 Task: Create a due date automation trigger when advanced on, 2 hours before a card is due add content with a name or a description containing resume.
Action: Mouse moved to (1055, 81)
Screenshot: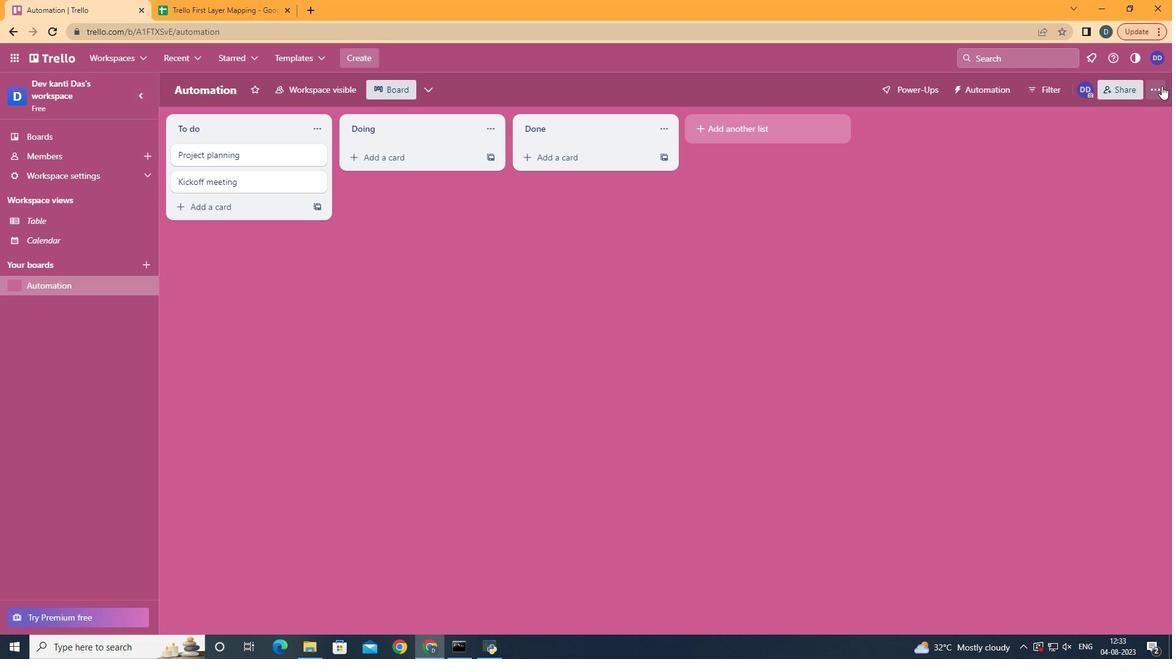 
Action: Mouse pressed left at (1055, 81)
Screenshot: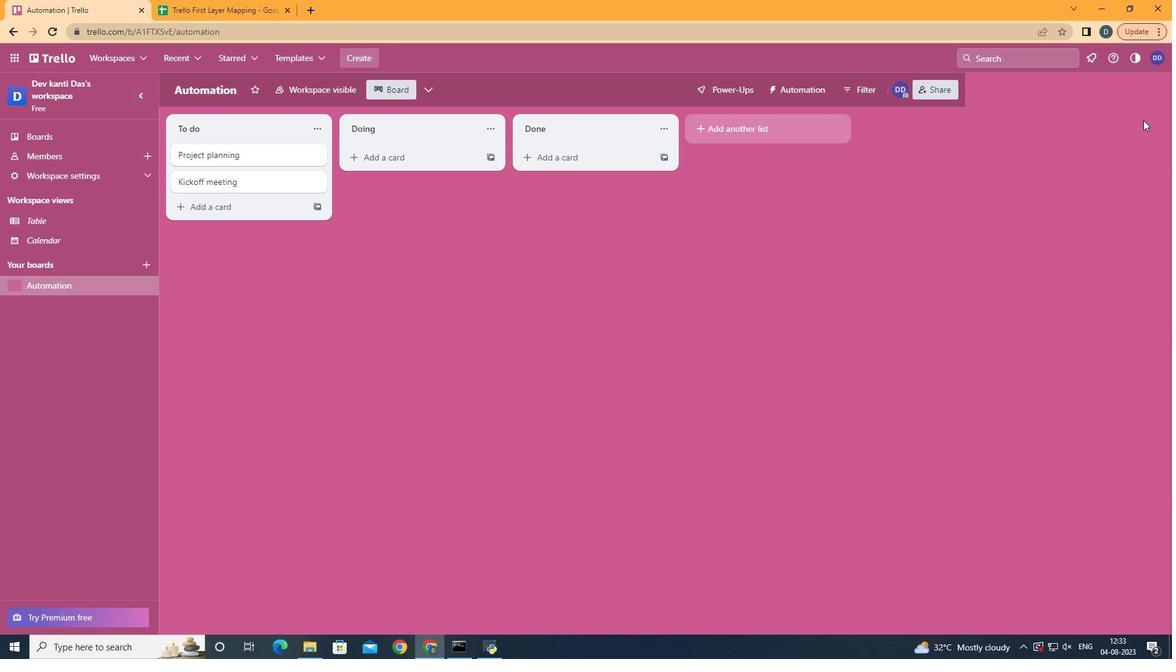 
Action: Mouse moved to (969, 247)
Screenshot: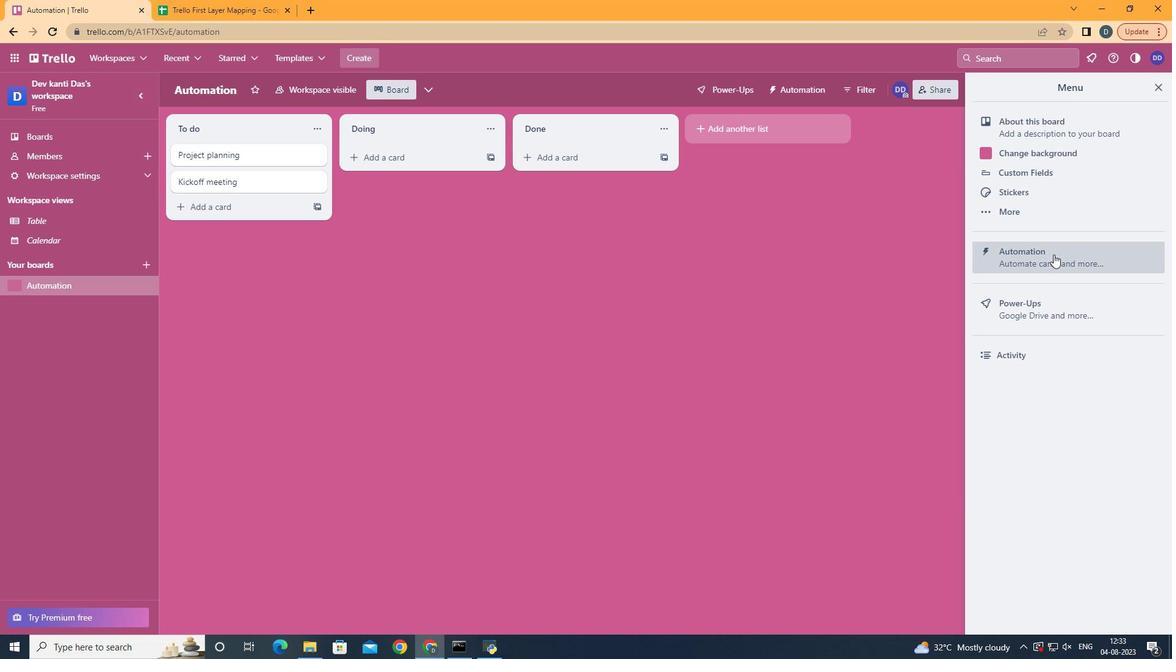 
Action: Mouse pressed left at (969, 247)
Screenshot: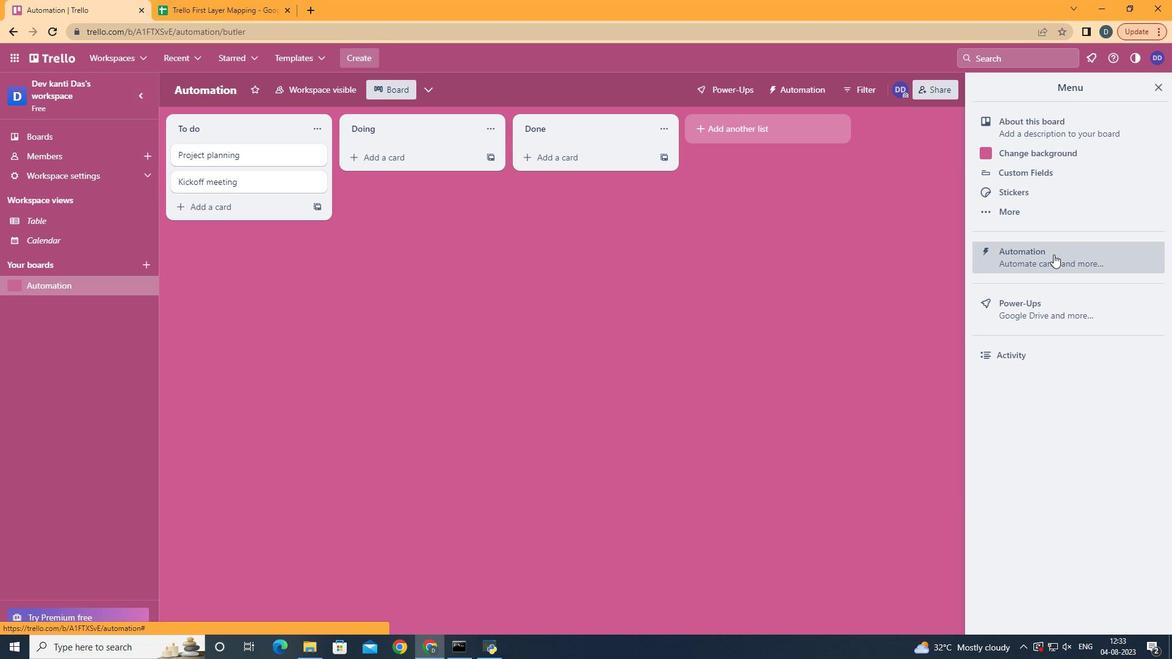 
Action: Mouse moved to (323, 236)
Screenshot: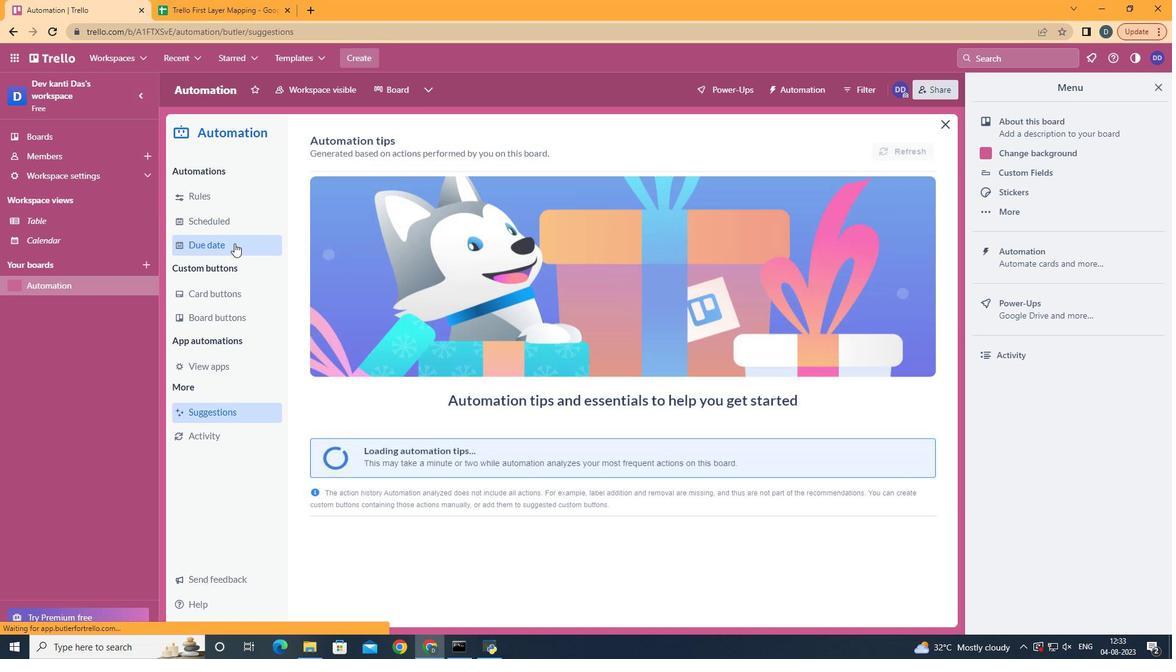 
Action: Mouse pressed left at (323, 236)
Screenshot: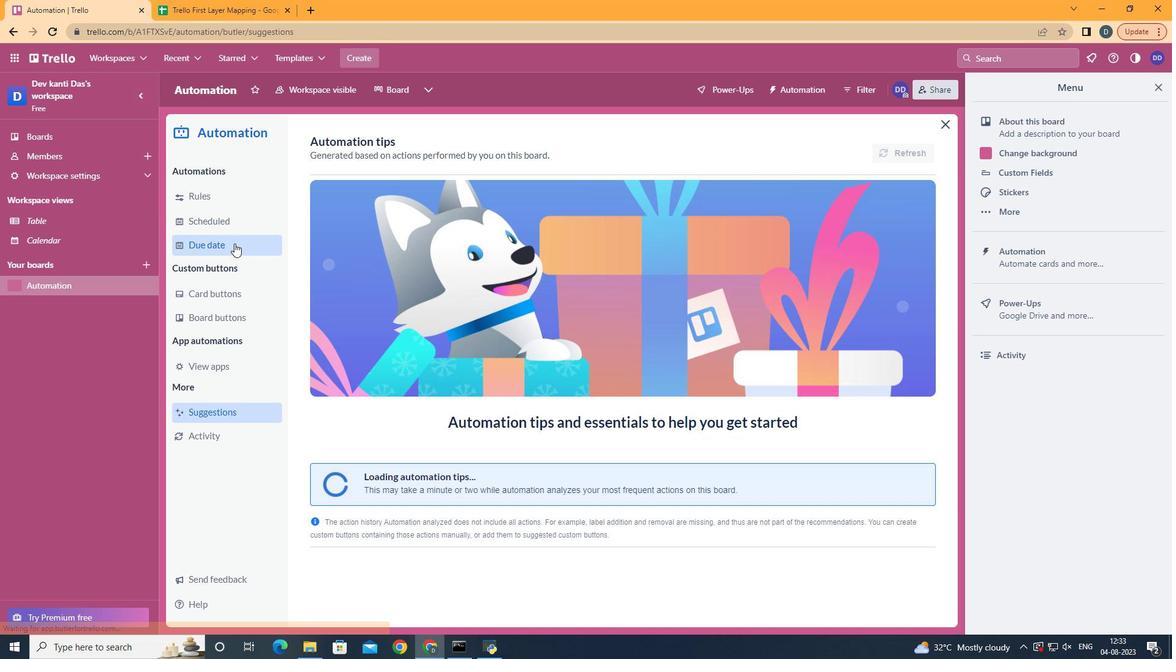 
Action: Mouse moved to (814, 142)
Screenshot: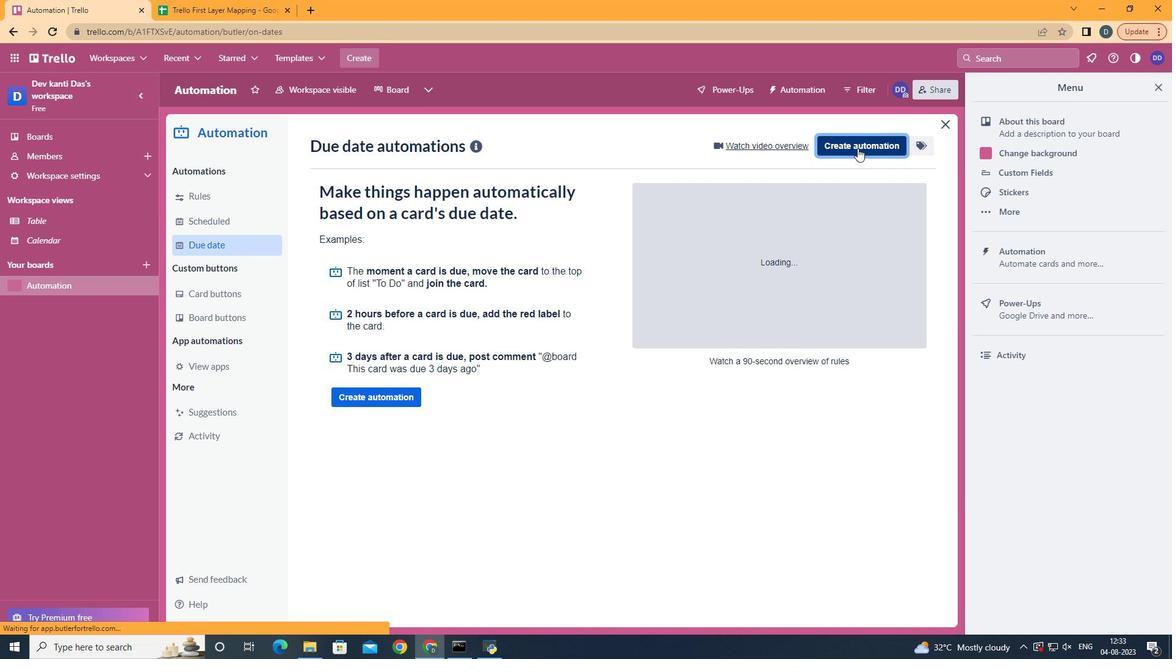 
Action: Mouse pressed left at (814, 142)
Screenshot: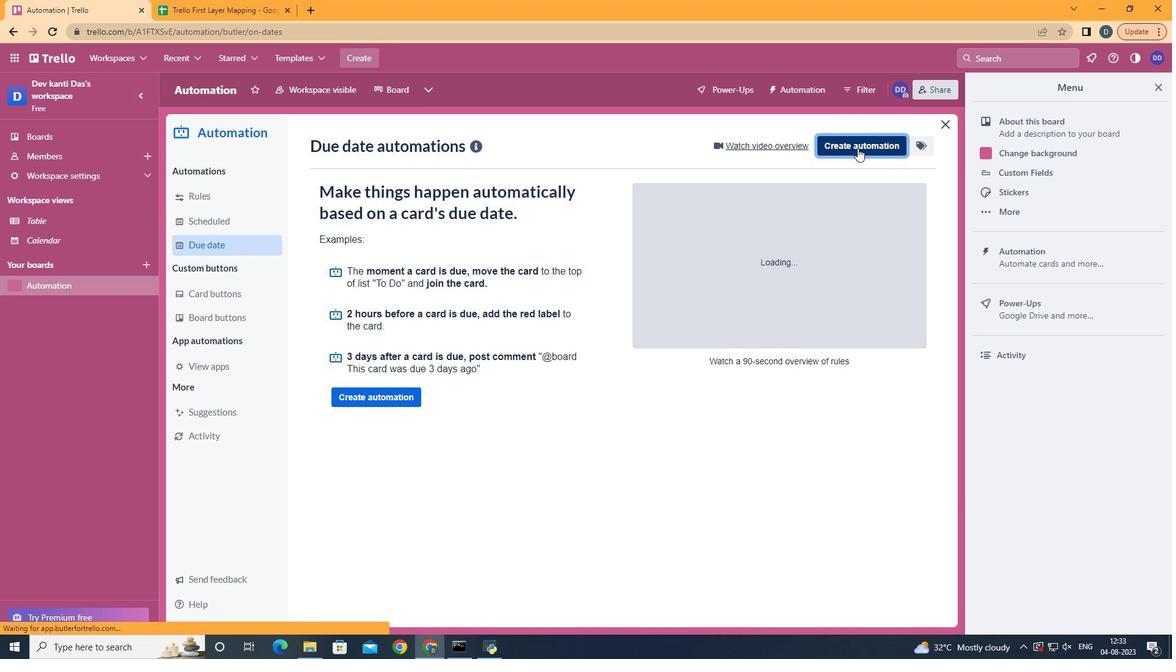
Action: Mouse moved to (607, 252)
Screenshot: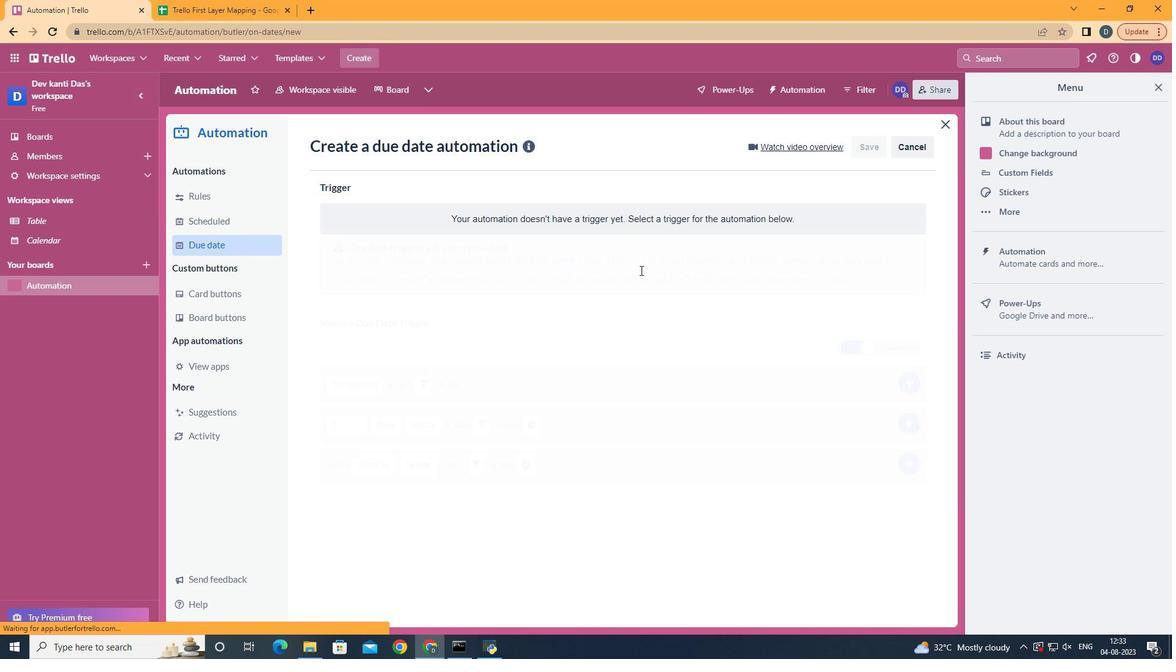 
Action: Mouse pressed left at (607, 252)
Screenshot: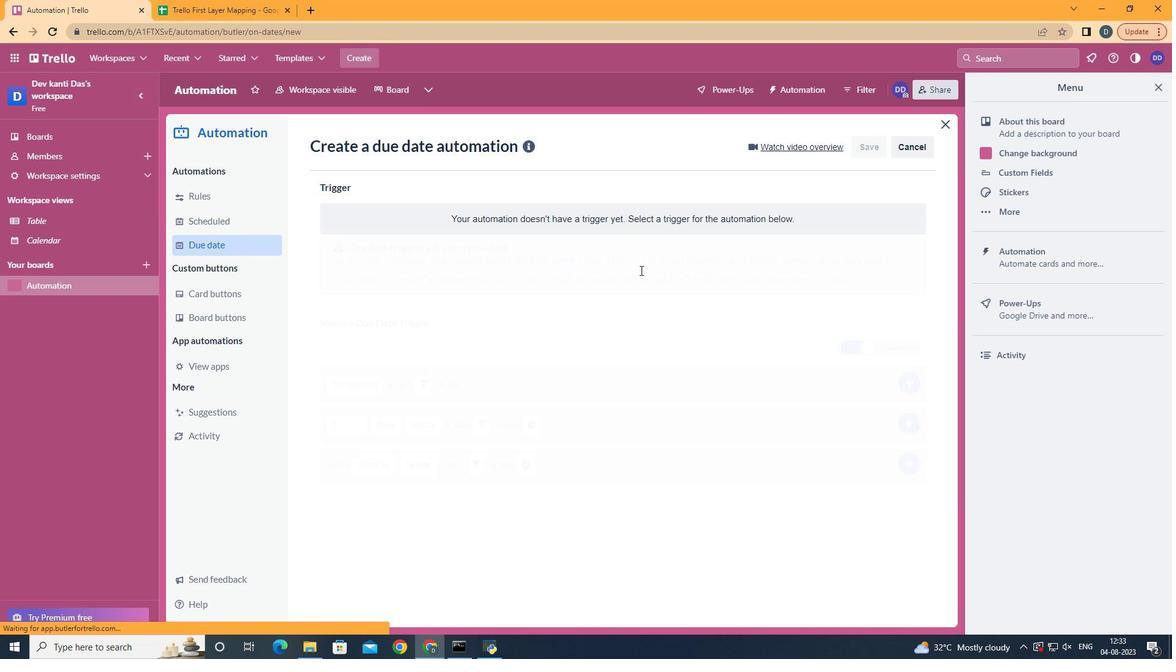 
Action: Mouse moved to (449, 510)
Screenshot: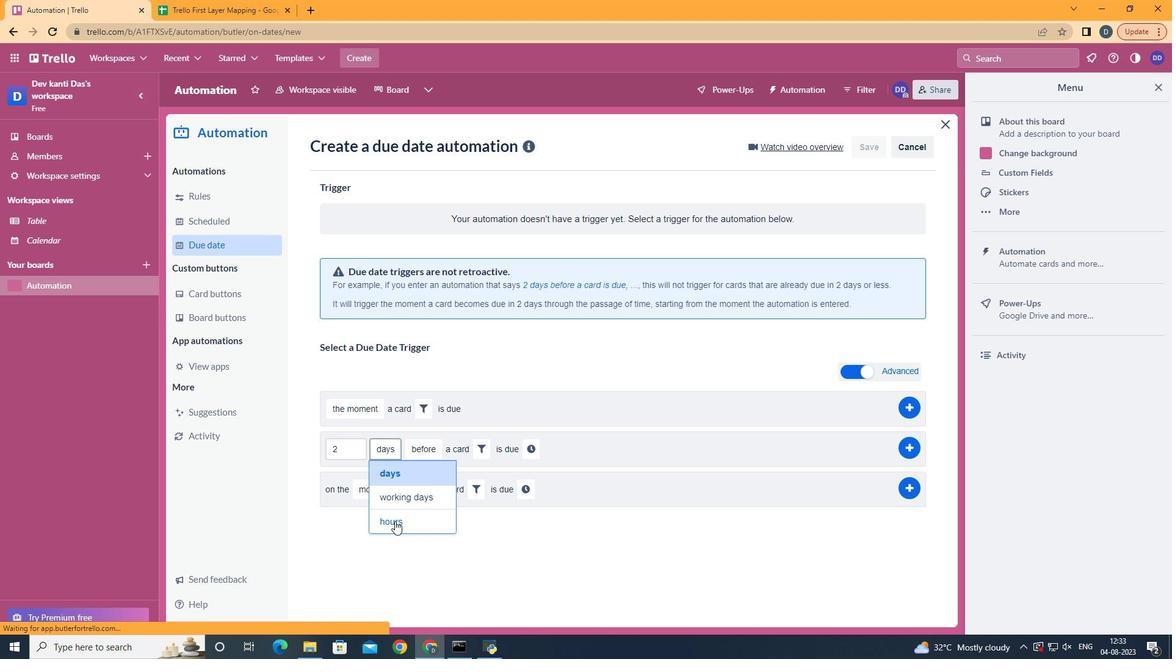 
Action: Mouse pressed left at (449, 510)
Screenshot: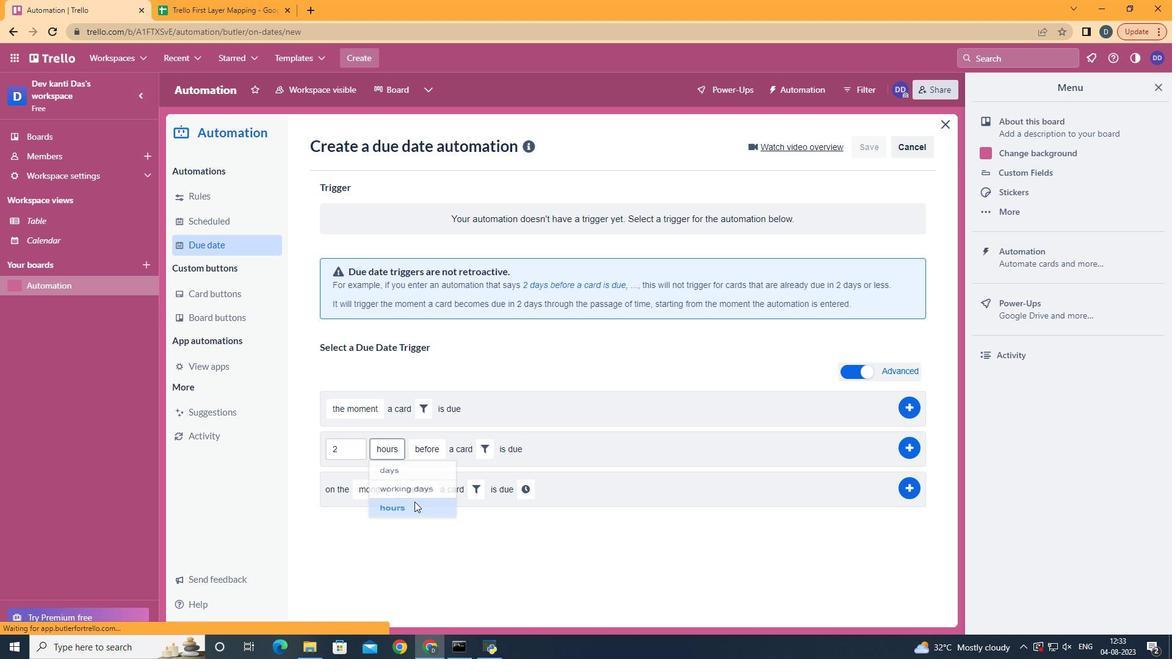 
Action: Mouse moved to (479, 460)
Screenshot: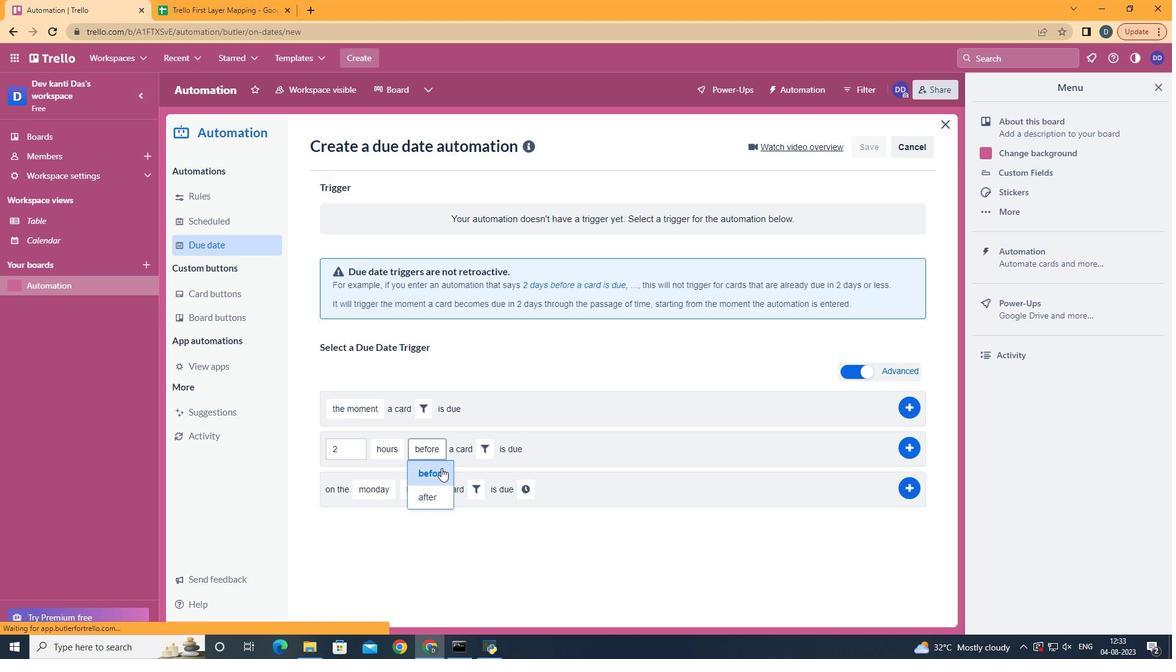 
Action: Mouse pressed left at (479, 460)
Screenshot: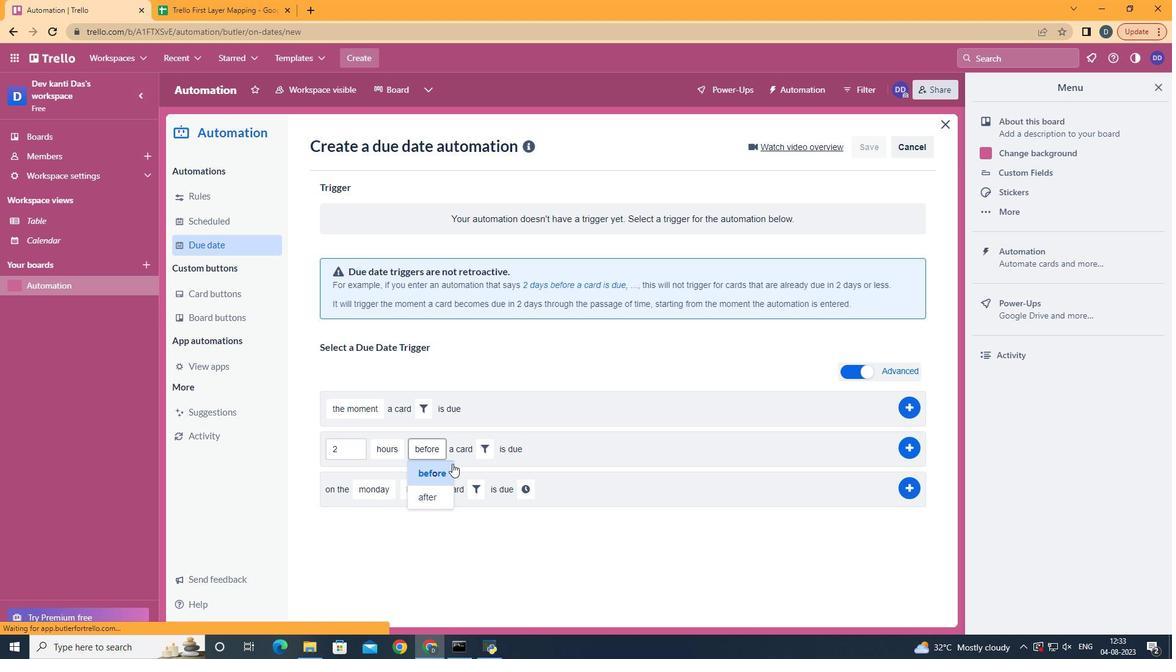 
Action: Mouse moved to (518, 439)
Screenshot: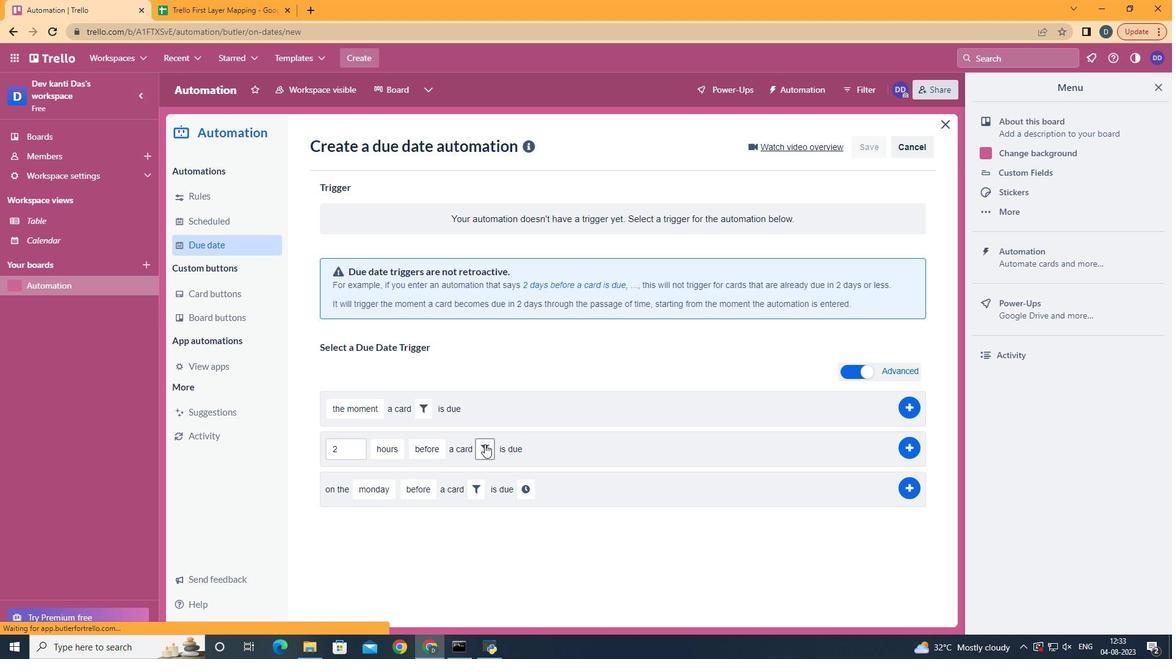 
Action: Mouse pressed left at (518, 439)
Screenshot: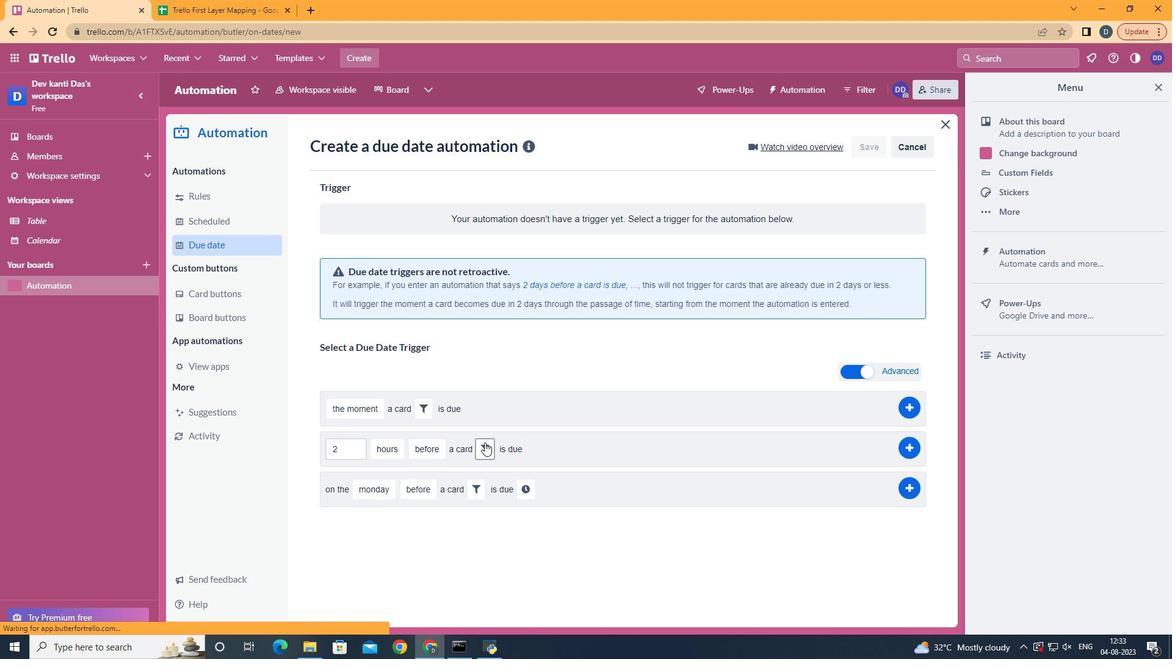 
Action: Mouse moved to (639, 480)
Screenshot: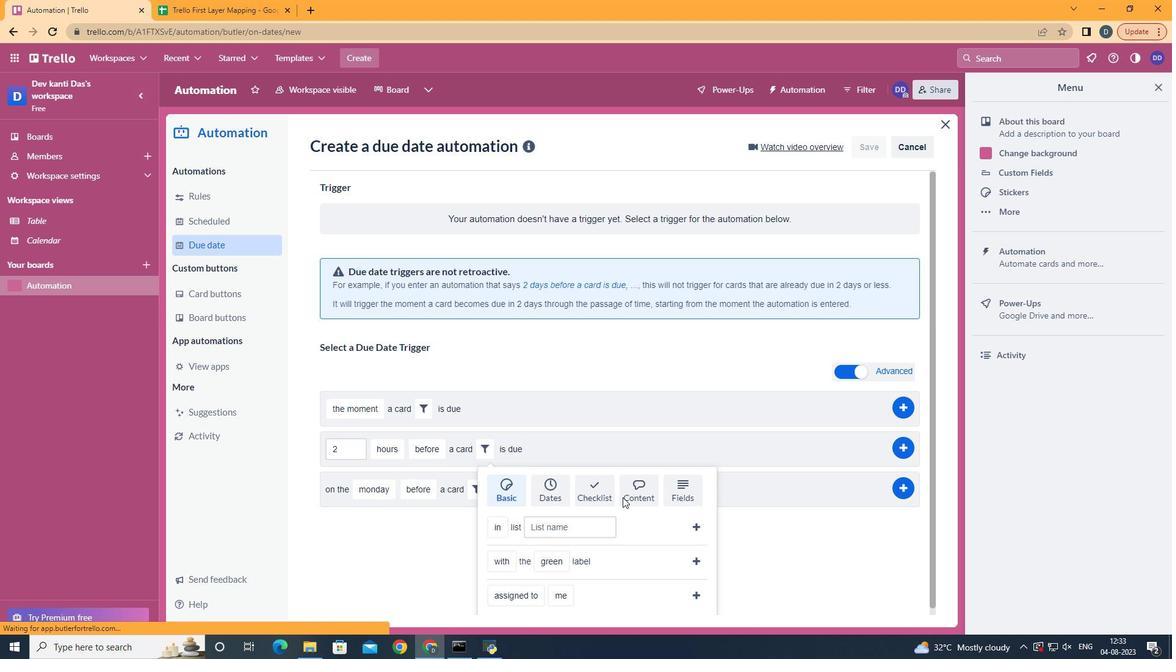 
Action: Mouse pressed left at (639, 480)
Screenshot: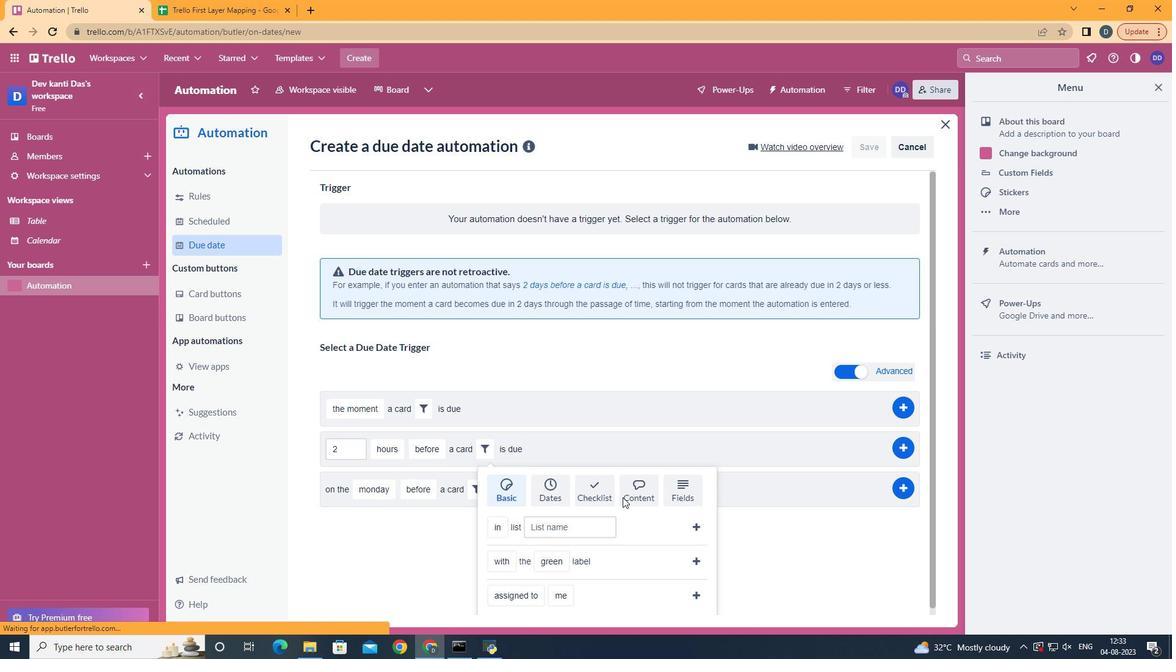 
Action: Mouse moved to (566, 585)
Screenshot: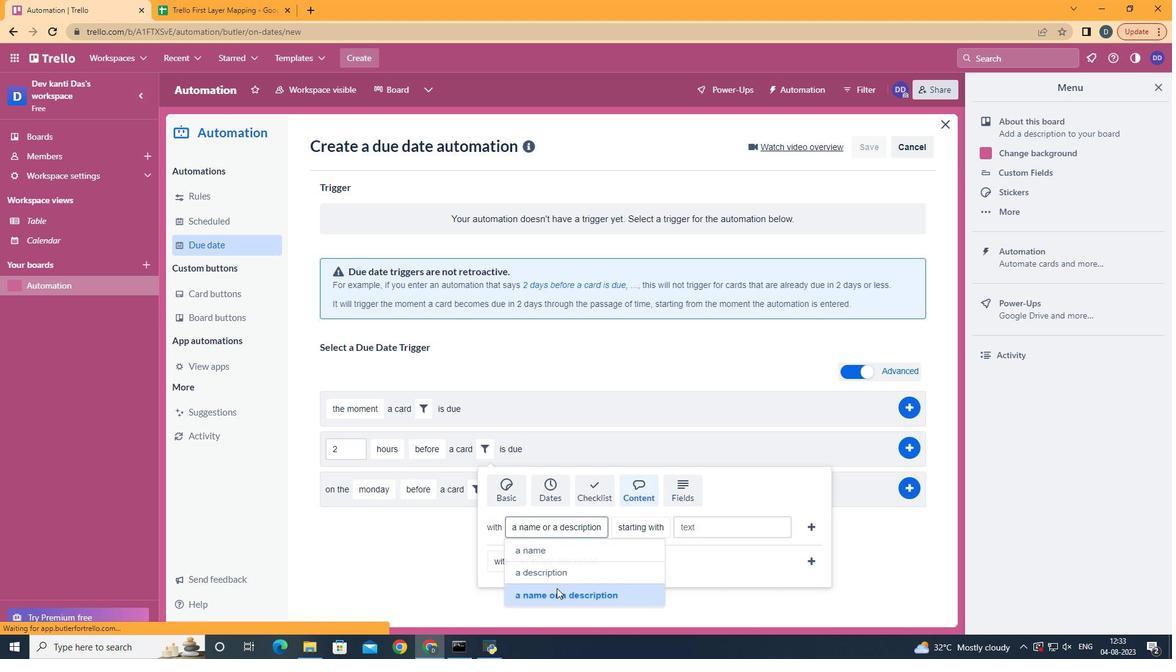 
Action: Mouse pressed left at (566, 585)
Screenshot: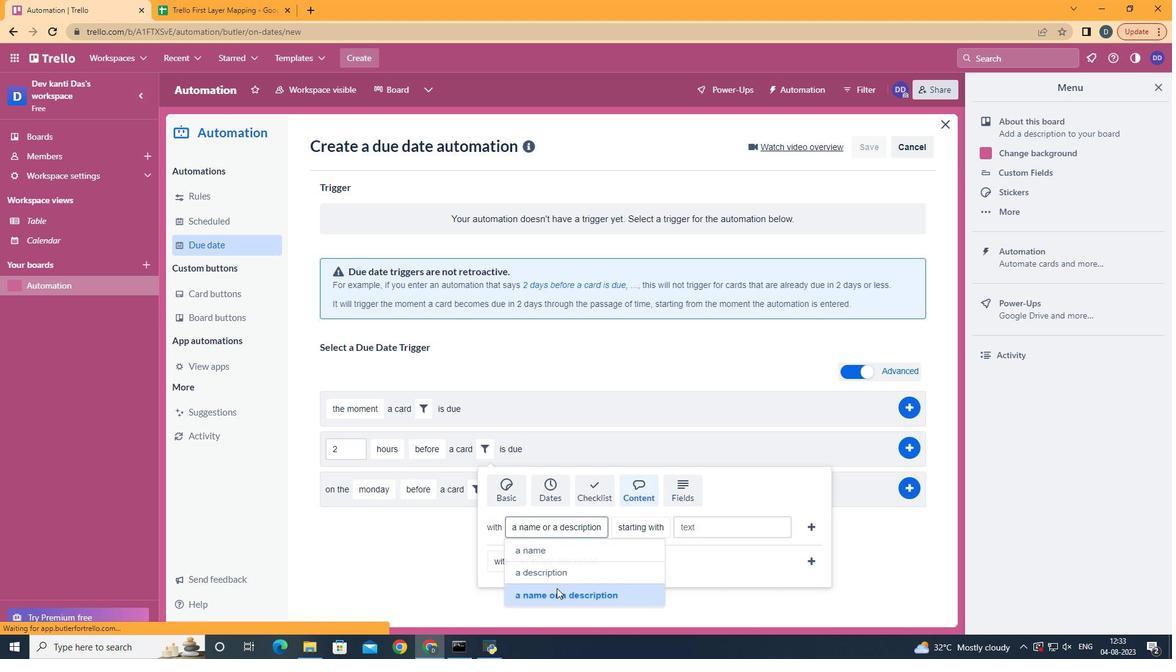 
Action: Mouse moved to (664, 420)
Screenshot: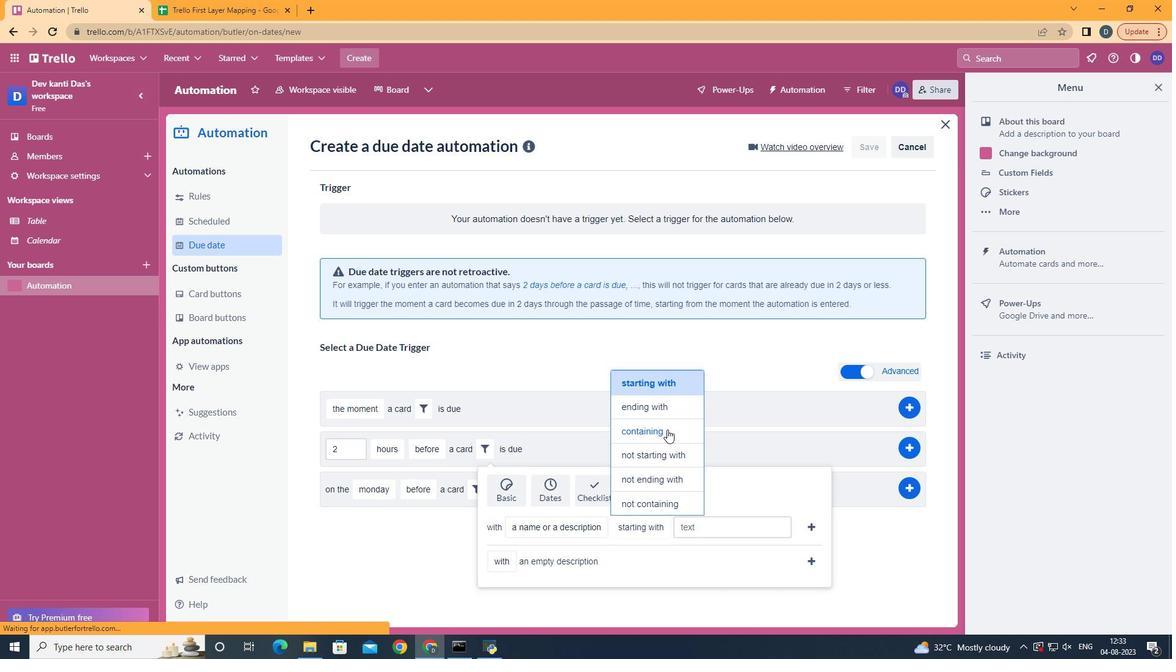 
Action: Mouse pressed left at (664, 420)
Screenshot: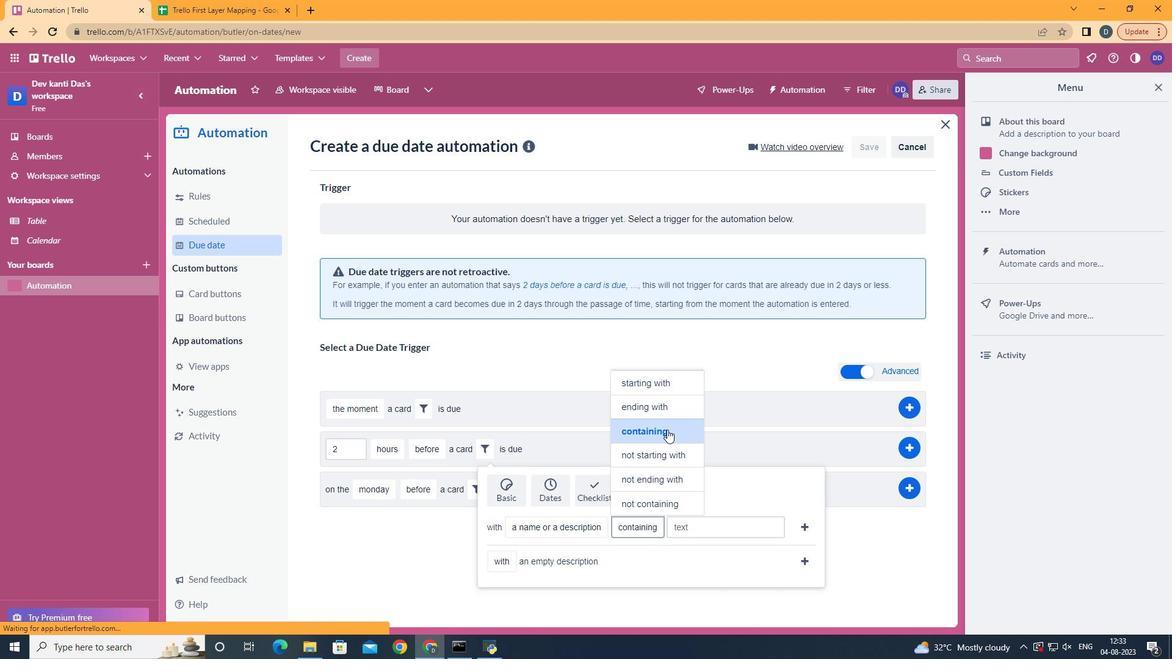 
Action: Mouse moved to (699, 518)
Screenshot: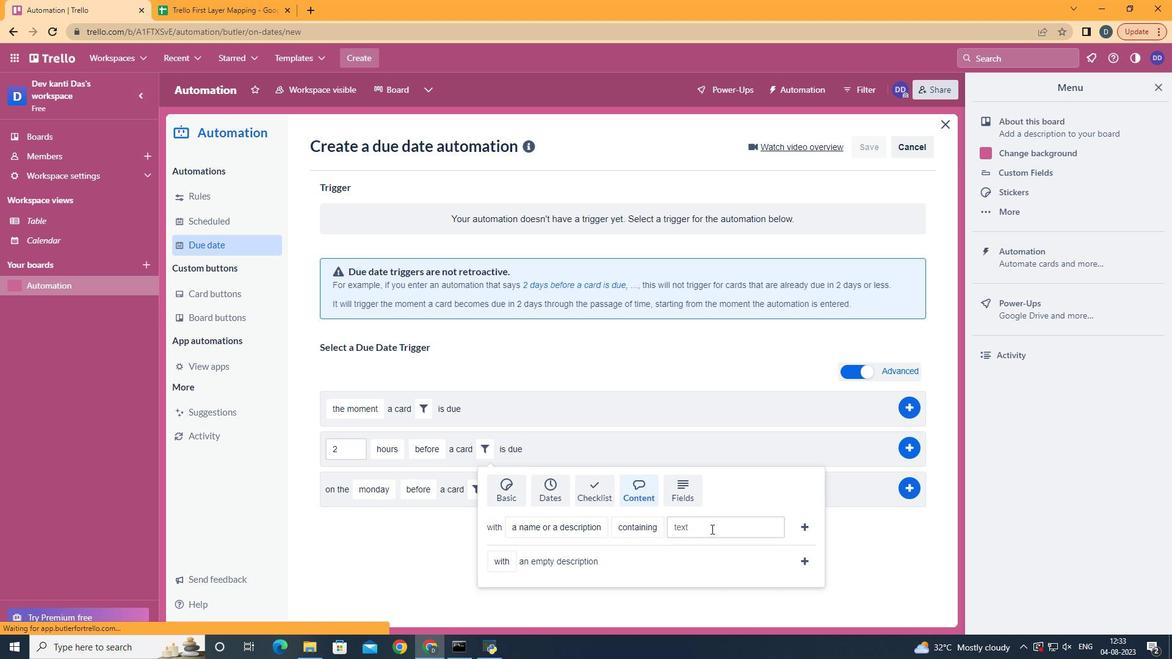 
Action: Mouse pressed left at (699, 518)
Screenshot: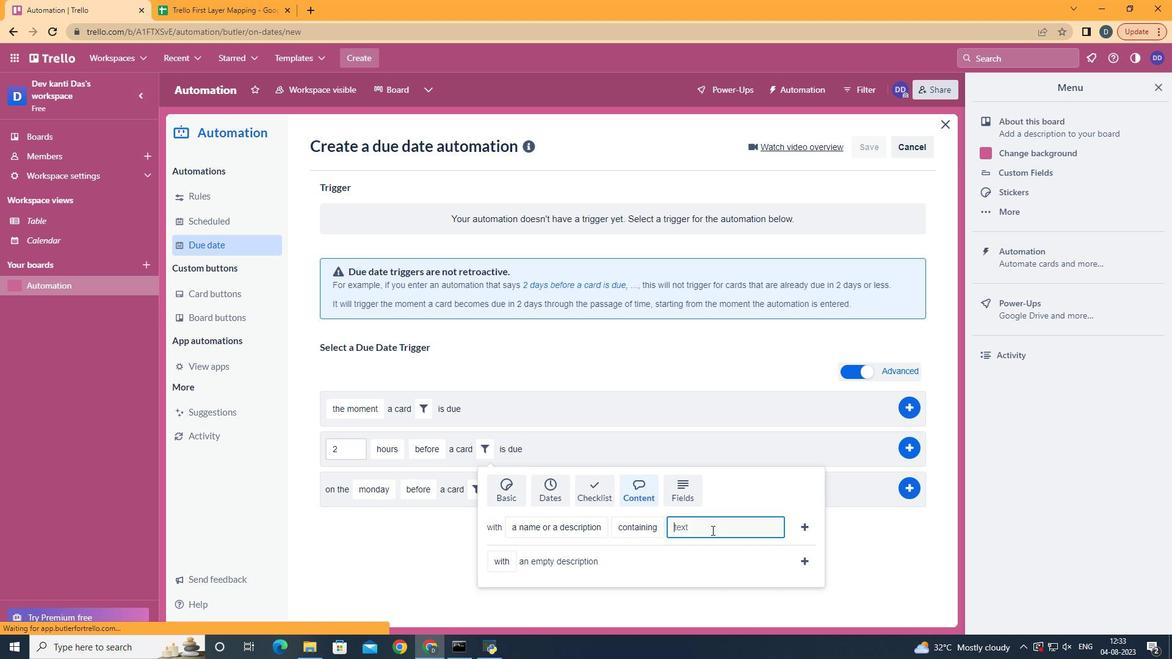 
Action: Mouse moved to (700, 519)
Screenshot: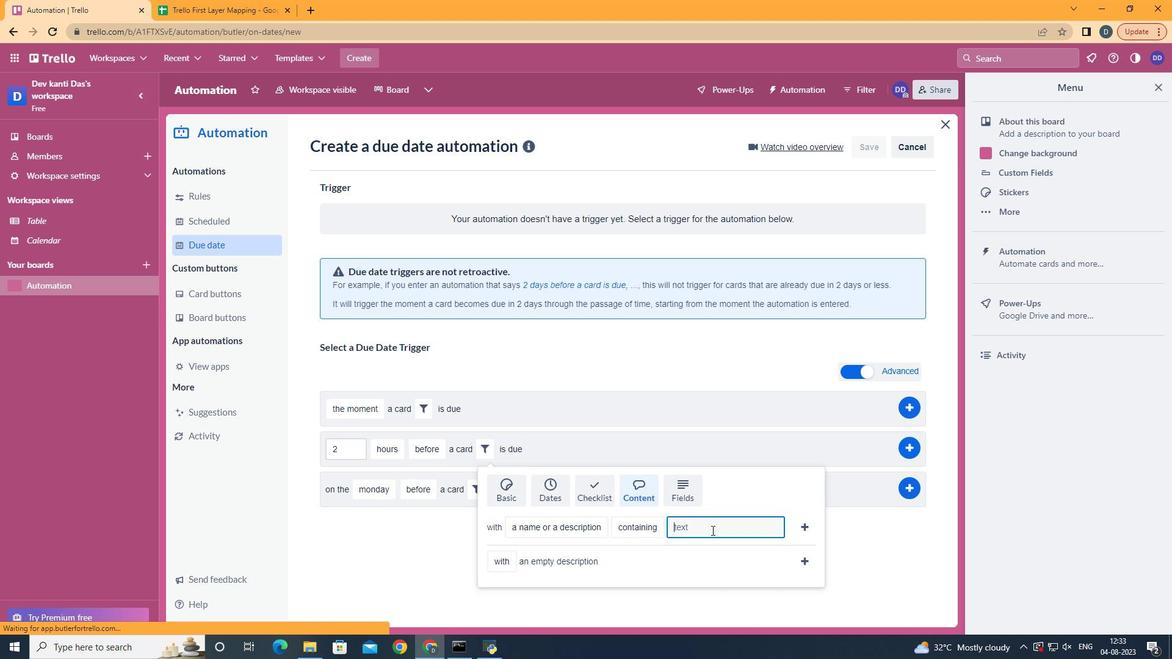 
Action: Key pressed resume
Screenshot: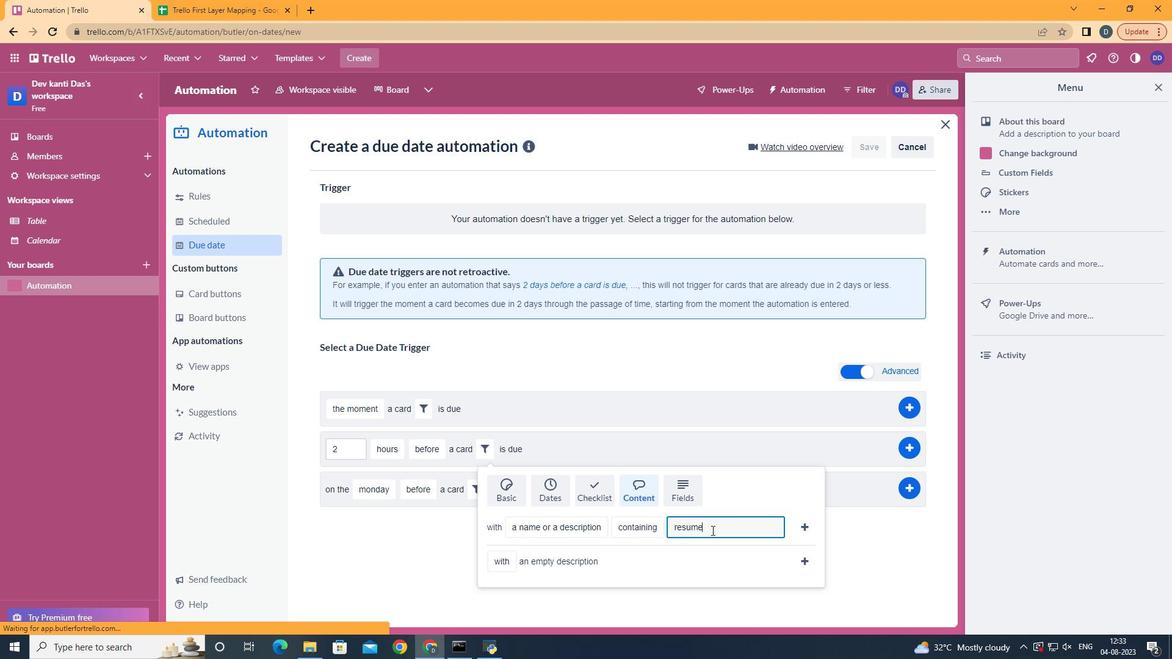 
Action: Mouse moved to (781, 518)
Screenshot: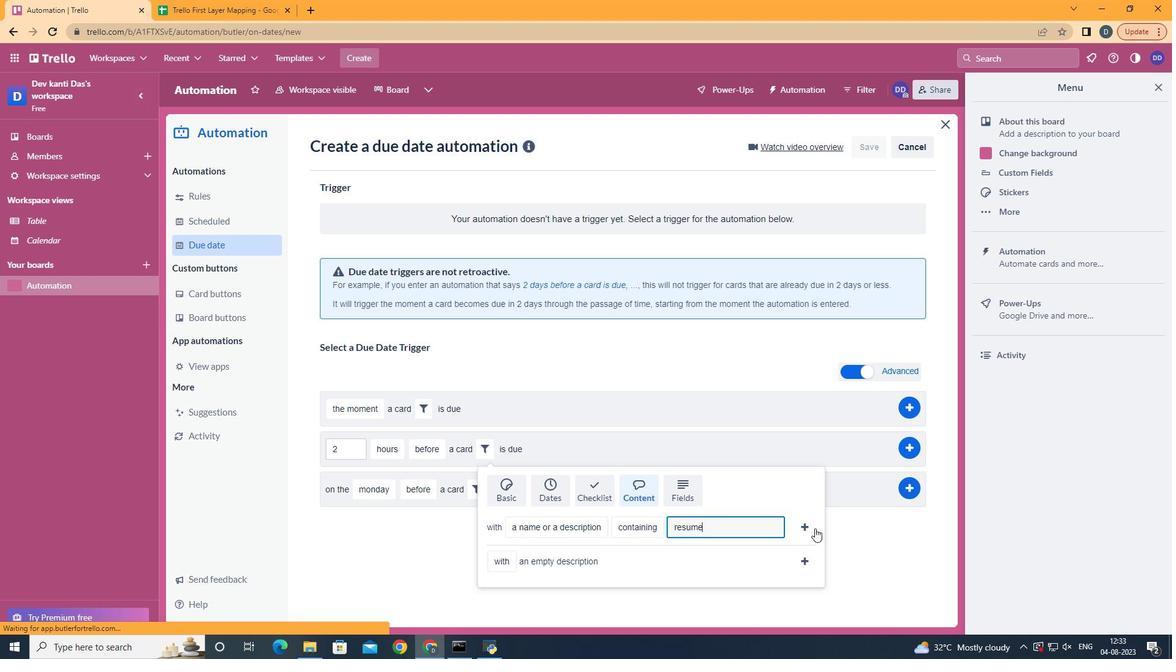 
Action: Mouse pressed left at (781, 518)
Screenshot: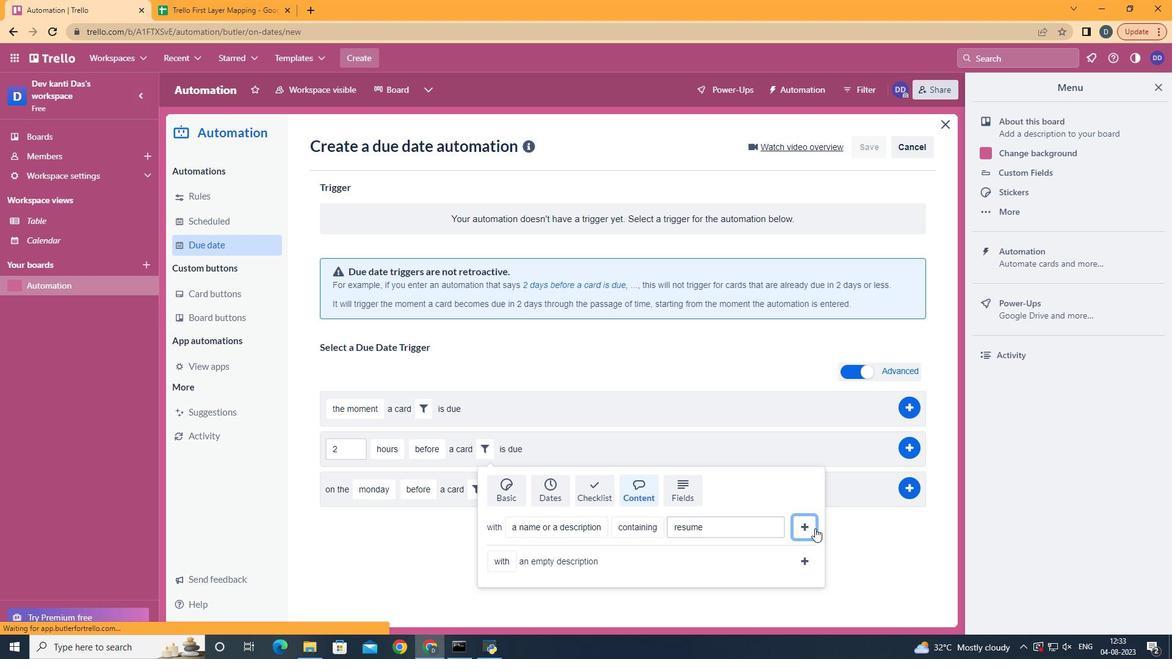 
Action: Mouse moved to (857, 439)
Screenshot: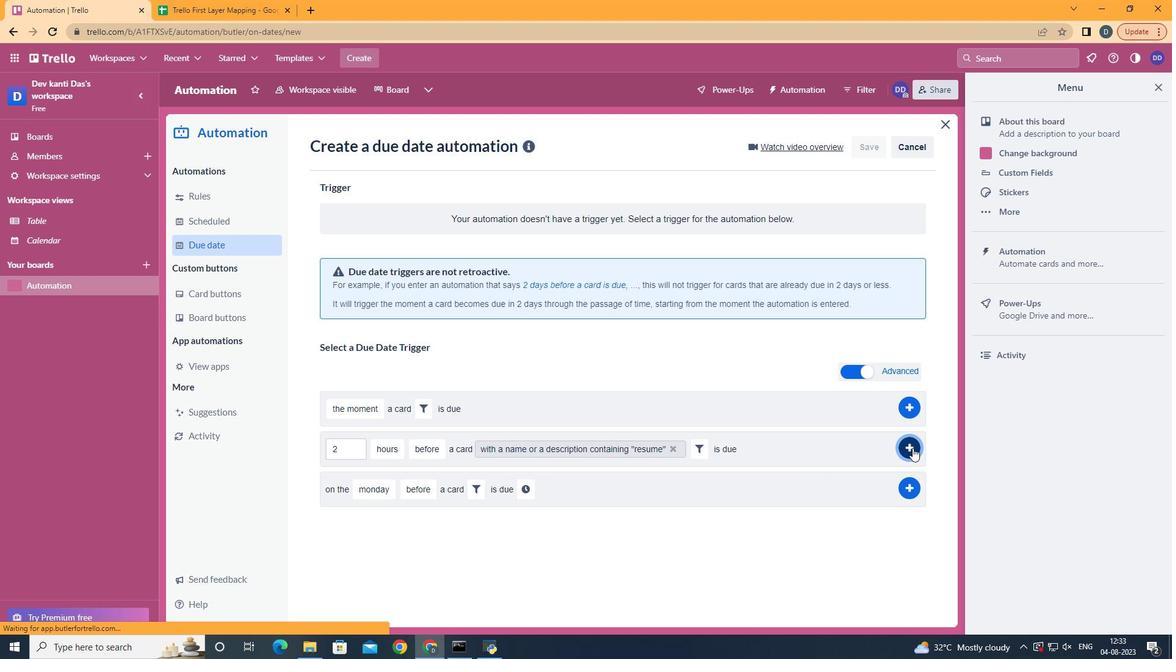 
Action: Mouse pressed left at (857, 439)
Screenshot: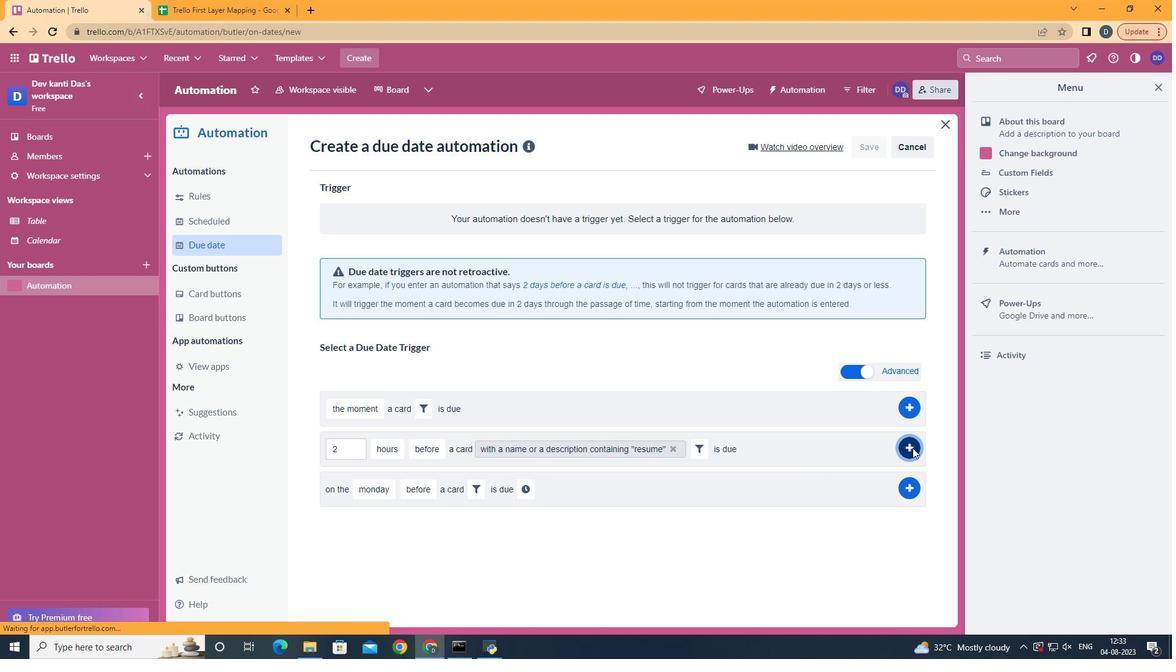 
Action: Mouse moved to (564, 216)
Screenshot: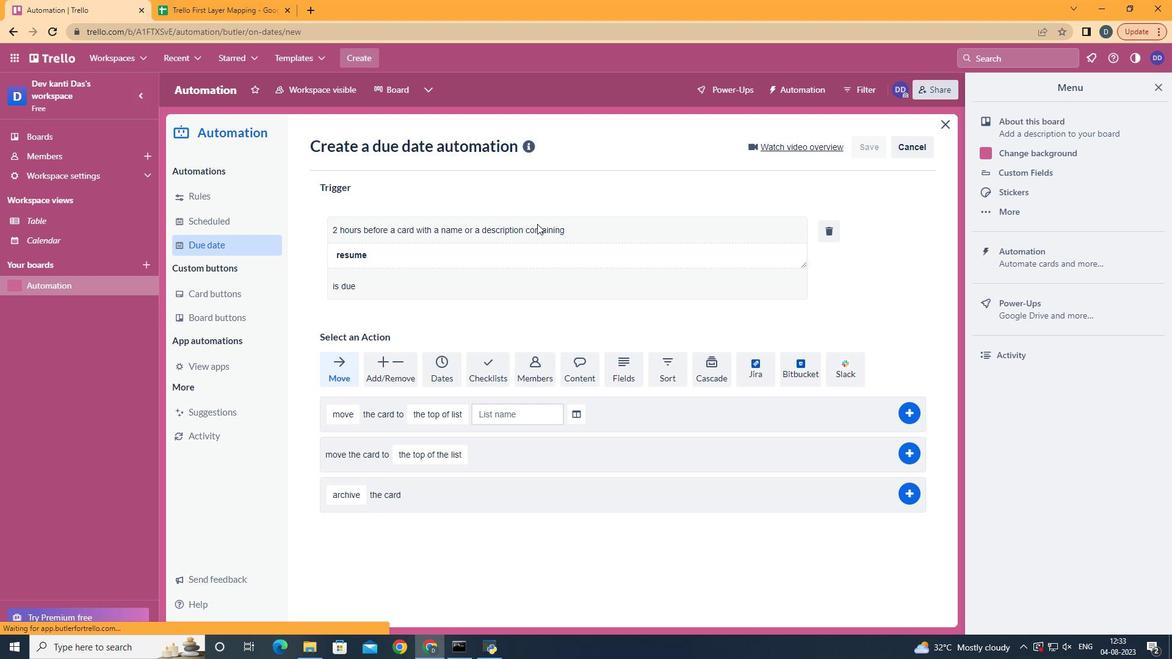 
